 Task: Set and save  the audio visualization to  the projectM.
Action: Mouse moved to (53, 16)
Screenshot: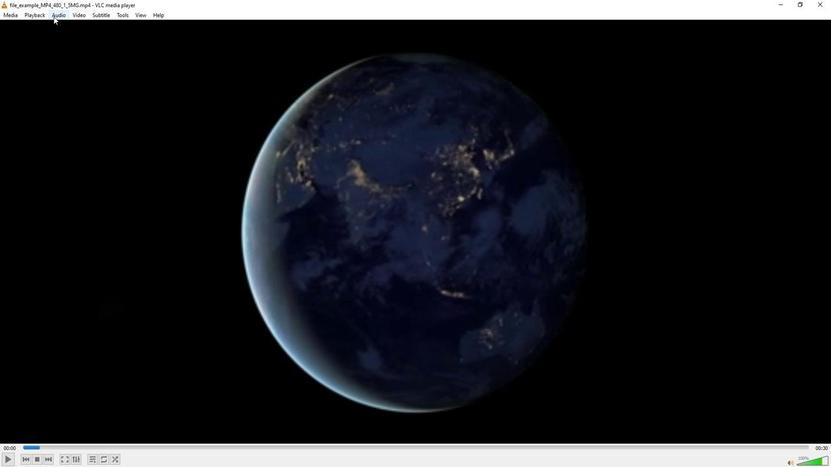 
Action: Mouse pressed left at (53, 16)
Screenshot: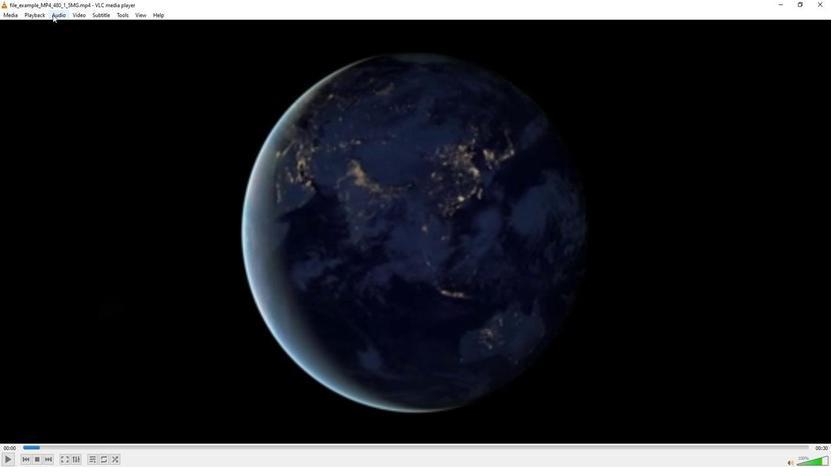 
Action: Mouse moved to (71, 58)
Screenshot: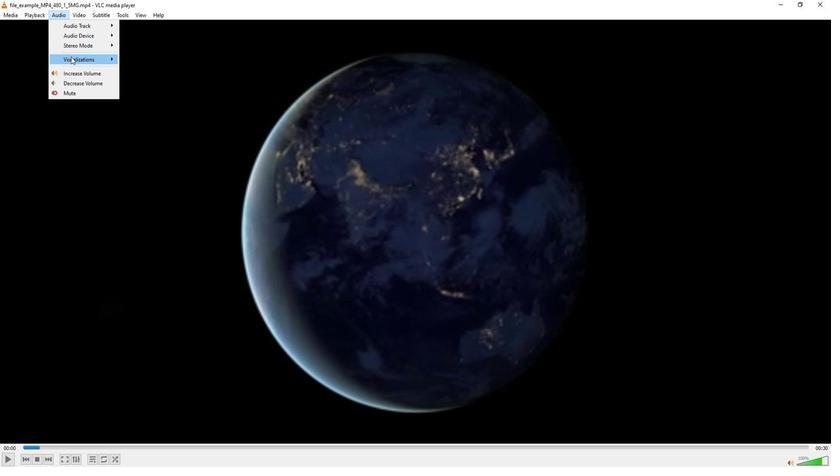 
Action: Mouse pressed left at (71, 58)
Screenshot: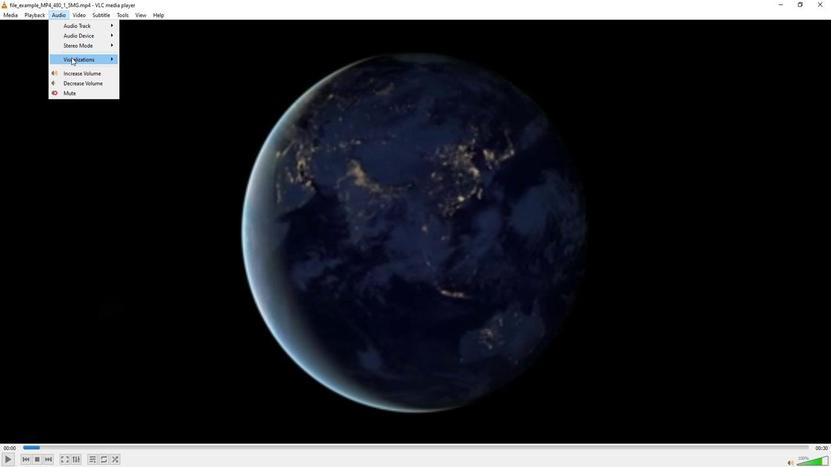 
Action: Mouse moved to (139, 118)
Screenshot: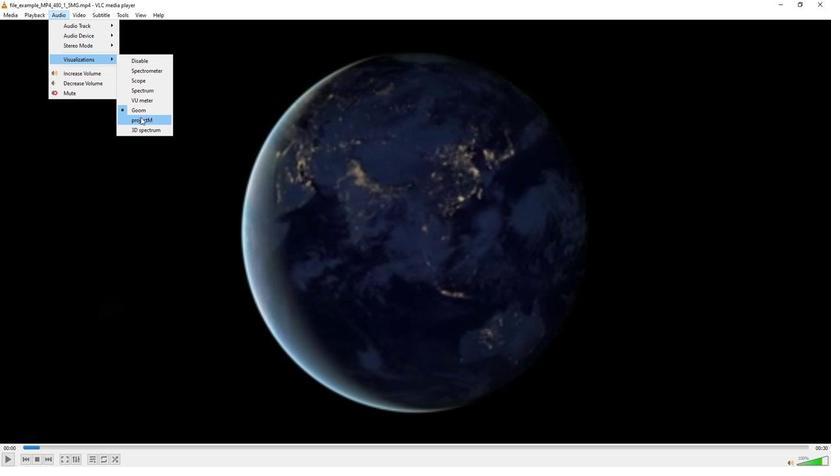 
Action: Mouse pressed left at (139, 118)
Screenshot: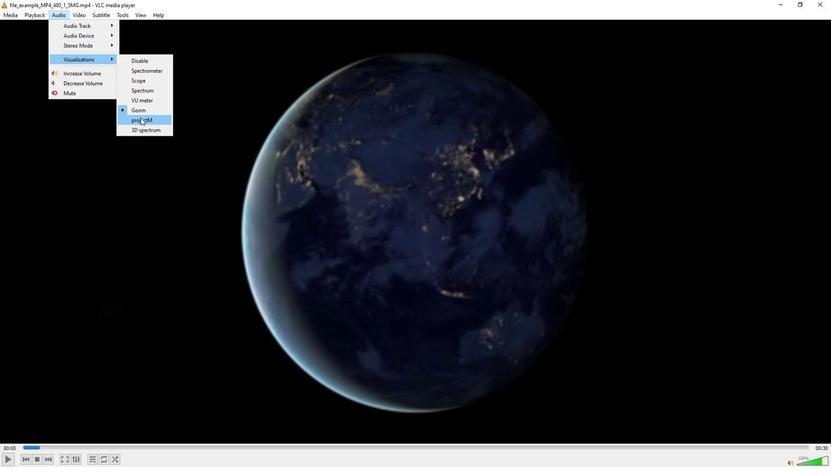 
